 Task: Edit Written By SAAC in Adrenaline Trailer
Action: Mouse pressed left at (92, 55)
Screenshot: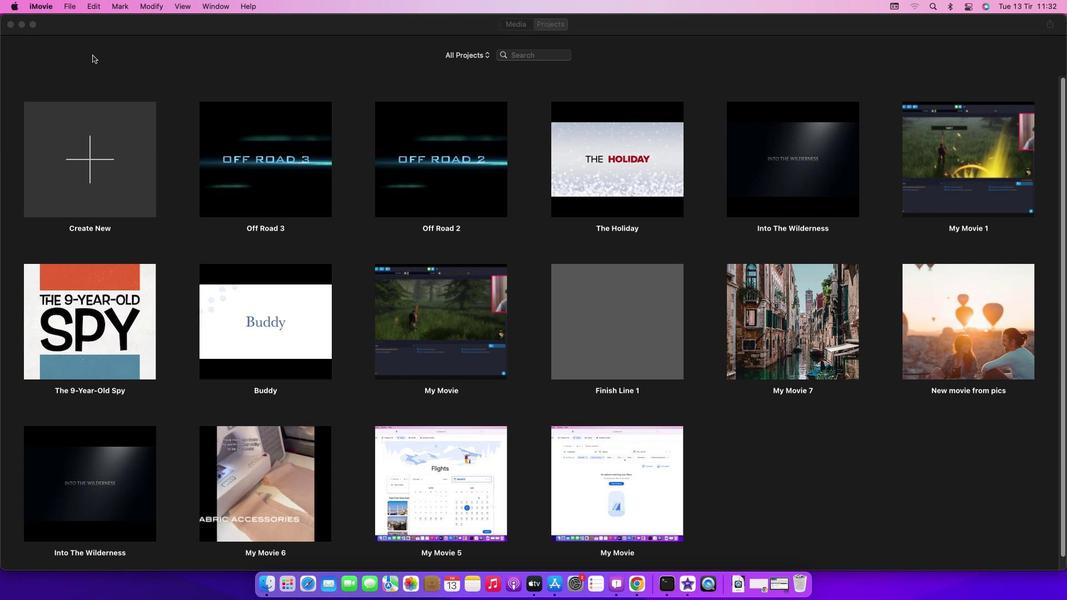 
Action: Mouse moved to (71, 8)
Screenshot: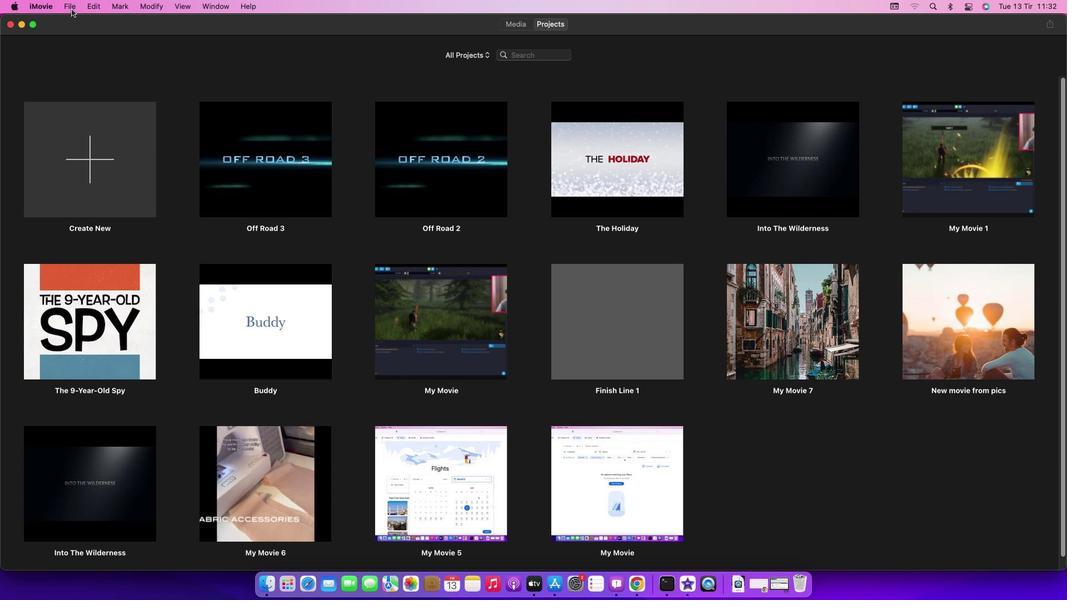 
Action: Mouse pressed left at (71, 8)
Screenshot: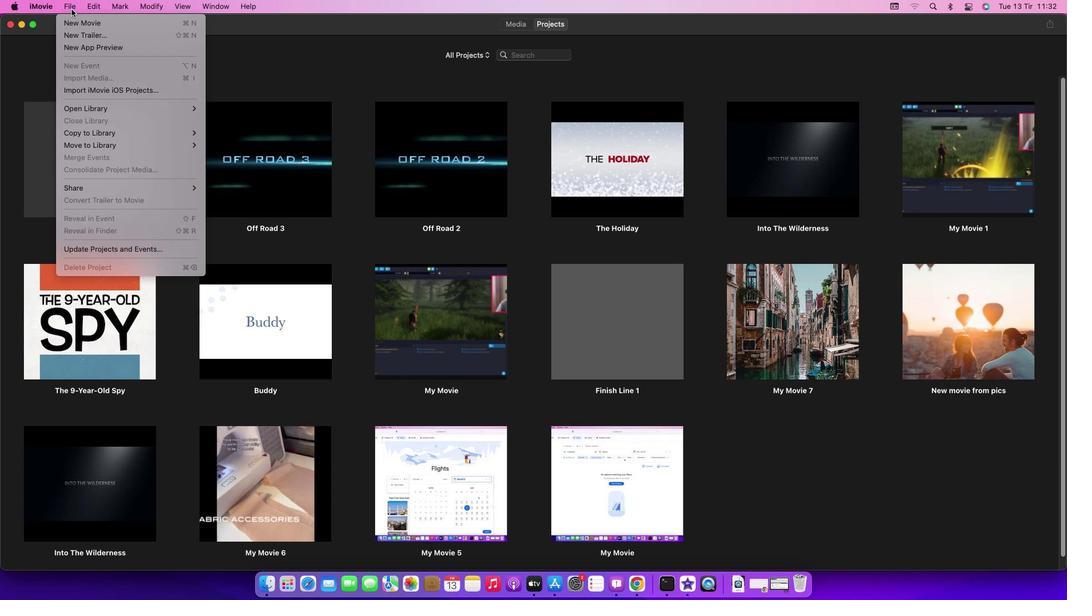 
Action: Mouse moved to (90, 37)
Screenshot: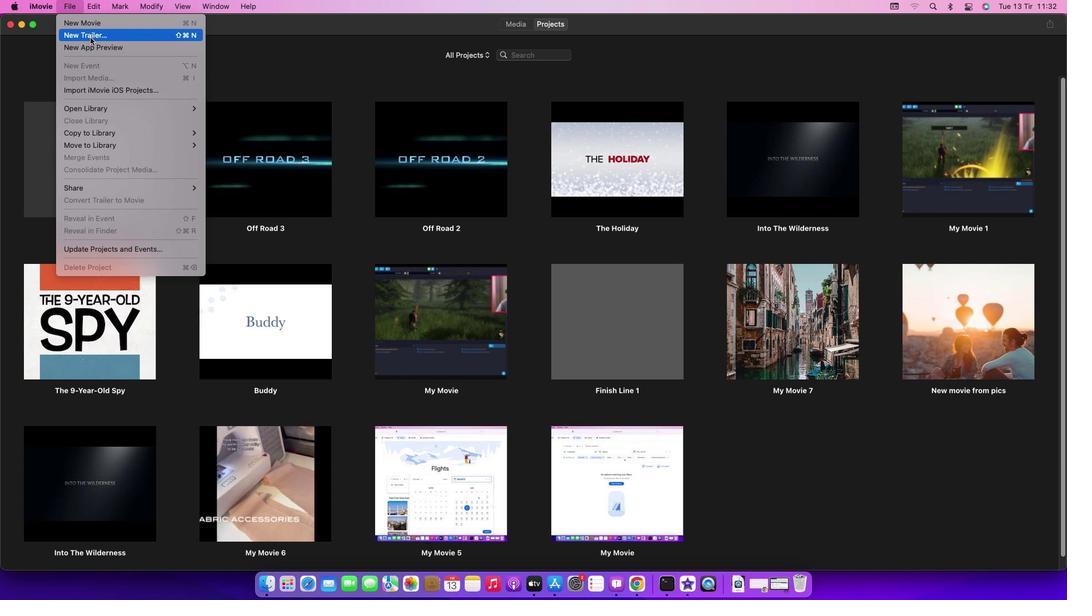 
Action: Mouse pressed left at (90, 37)
Screenshot: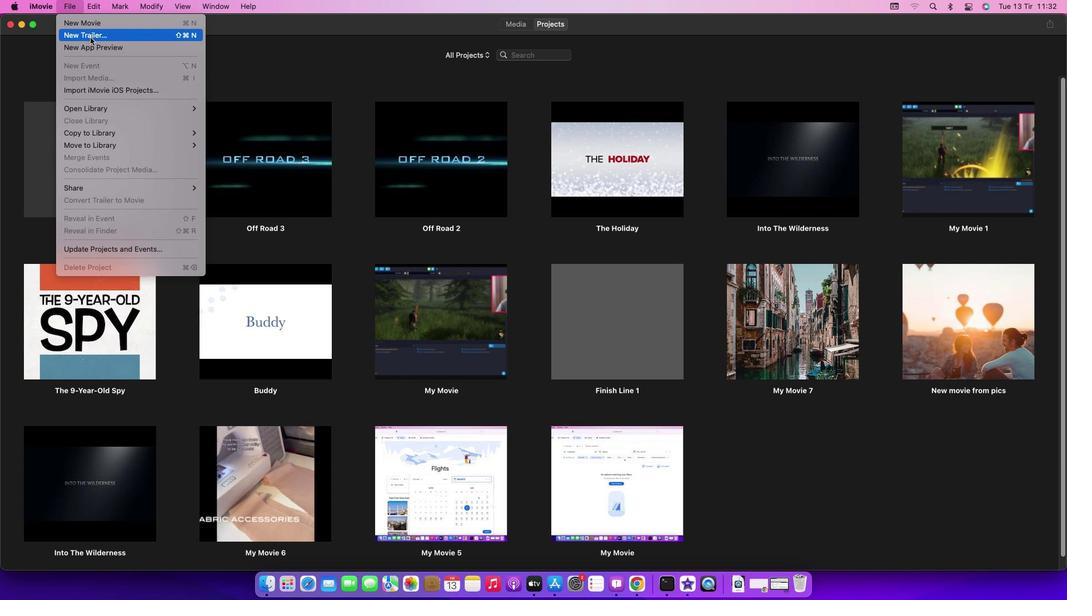 
Action: Mouse moved to (627, 313)
Screenshot: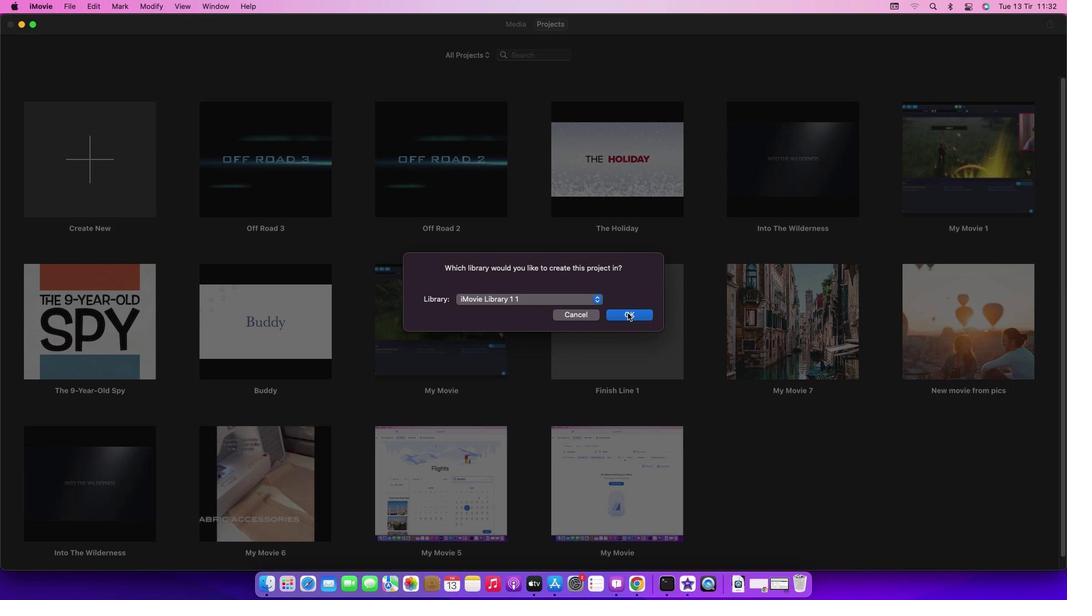 
Action: Mouse pressed left at (627, 313)
Screenshot: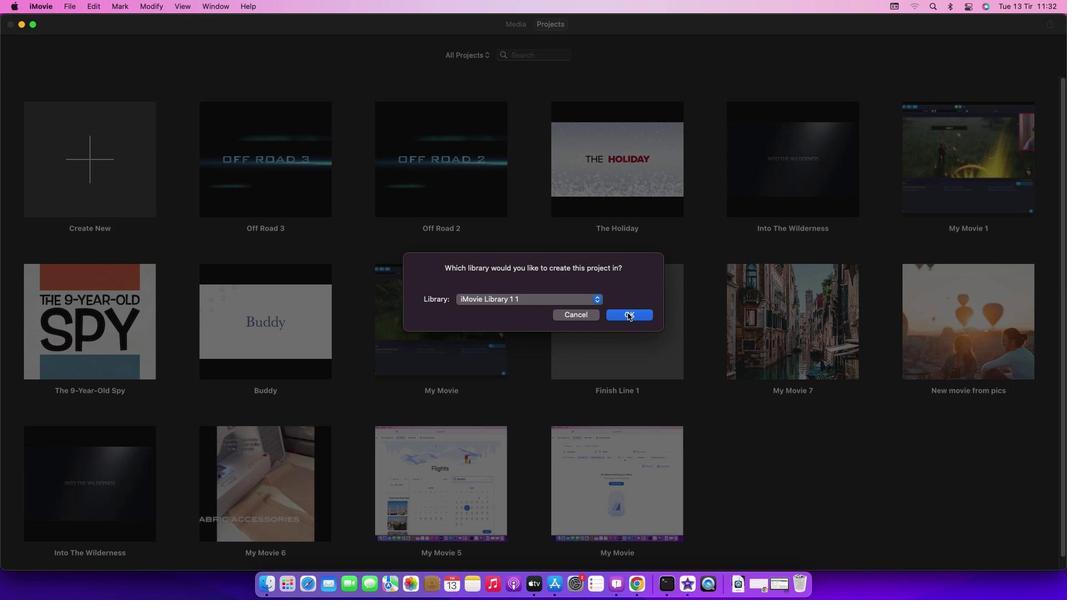 
Action: Mouse moved to (520, 225)
Screenshot: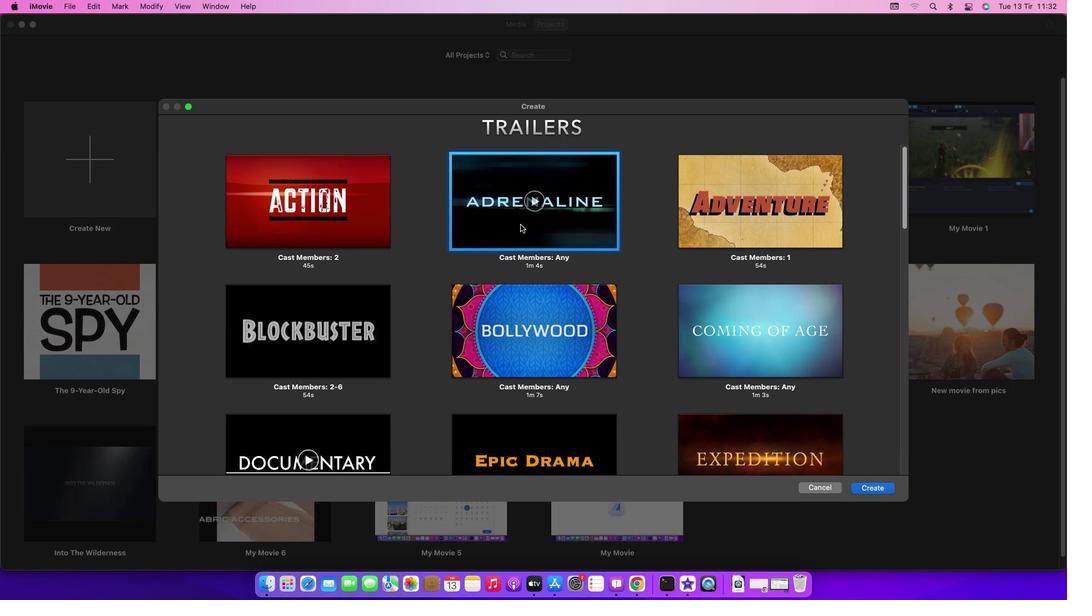 
Action: Mouse pressed left at (520, 225)
Screenshot: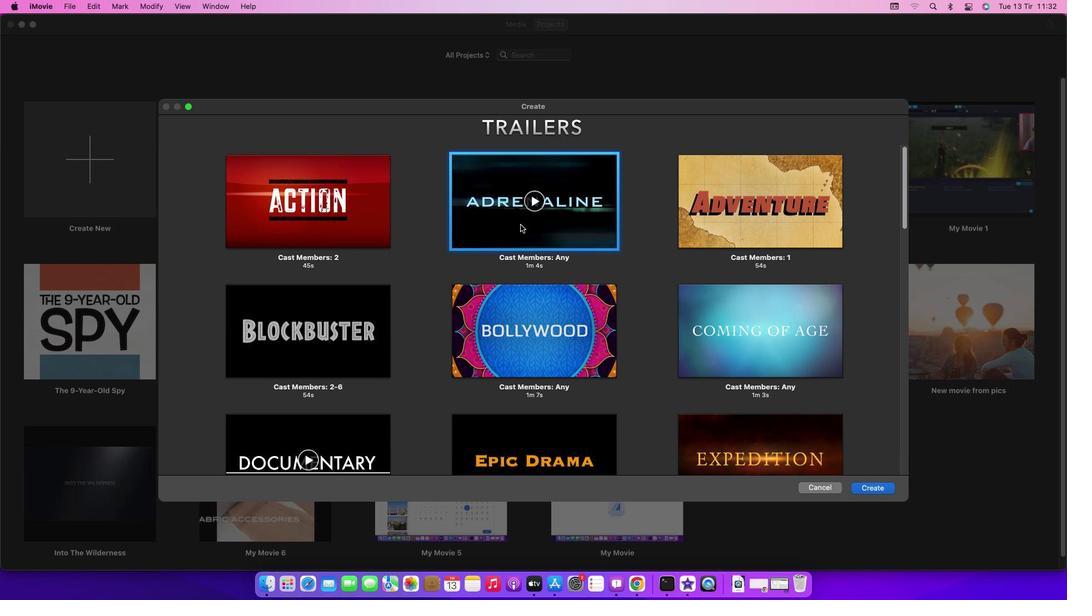 
Action: Mouse moved to (873, 485)
Screenshot: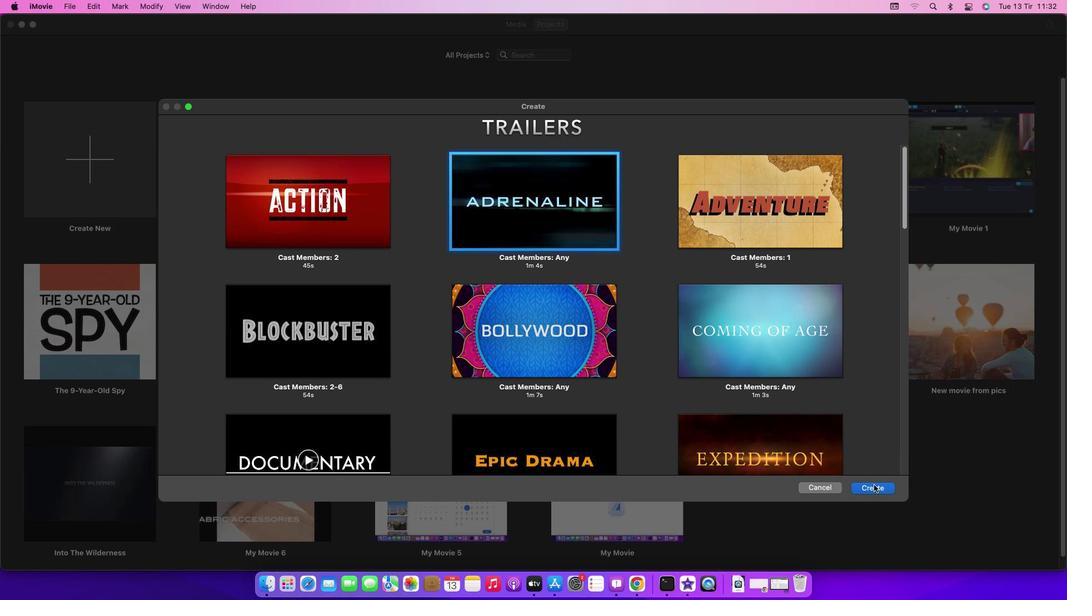 
Action: Mouse pressed left at (873, 485)
Screenshot: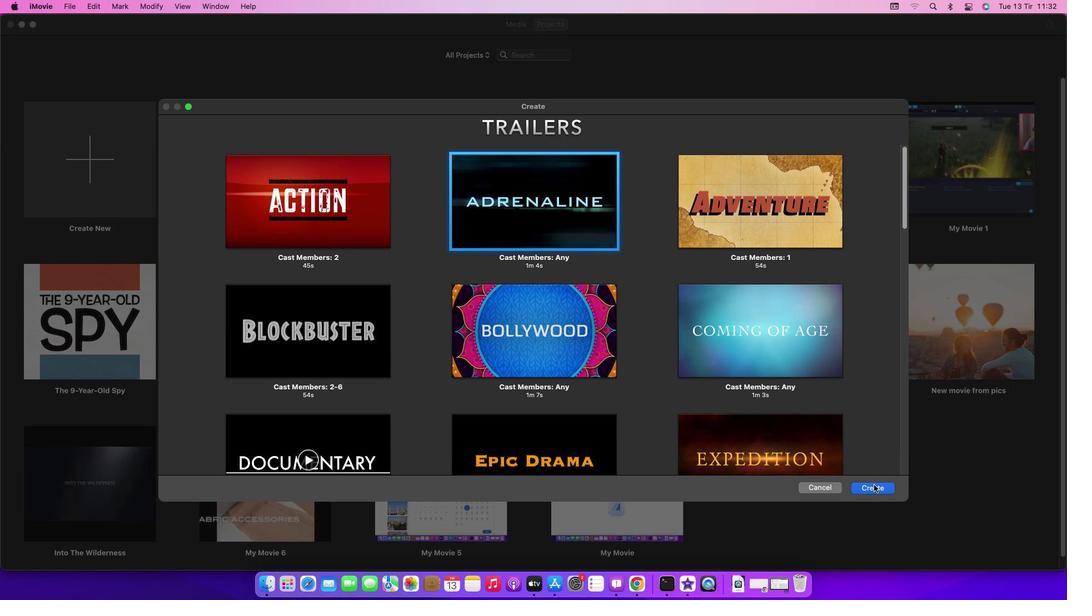 
Action: Mouse moved to (272, 495)
Screenshot: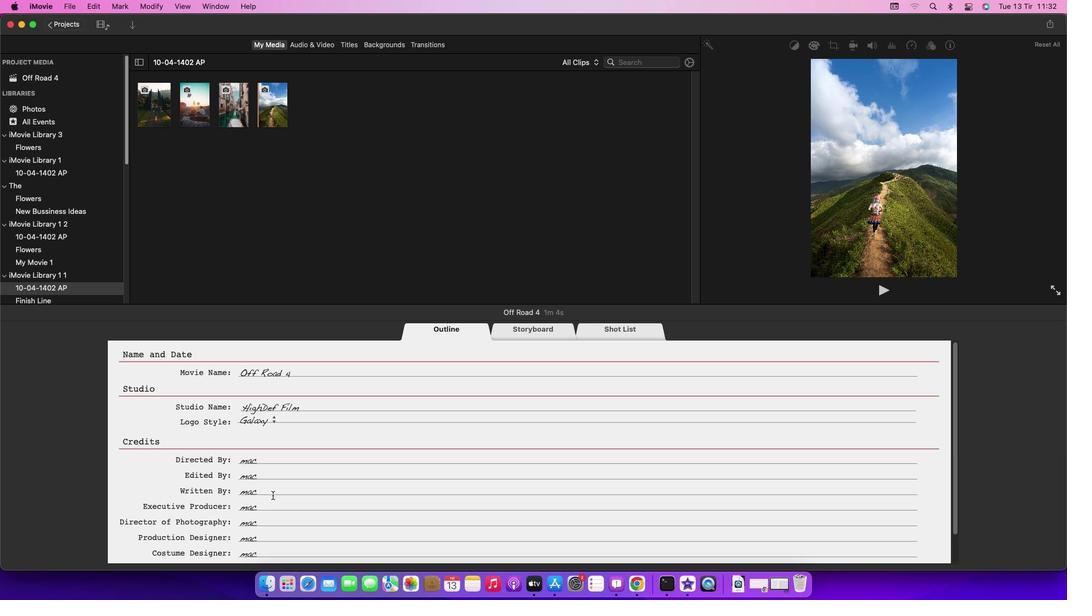
Action: Mouse pressed left at (272, 495)
Screenshot: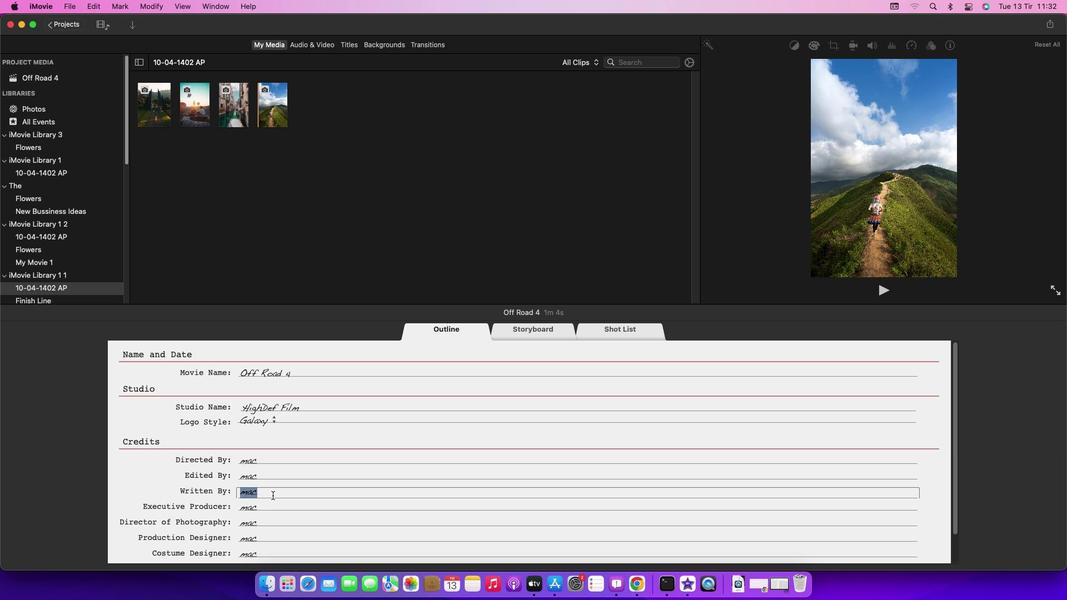 
Action: Key pressed Key.backspace'S''A''A''C'Key.enter
Screenshot: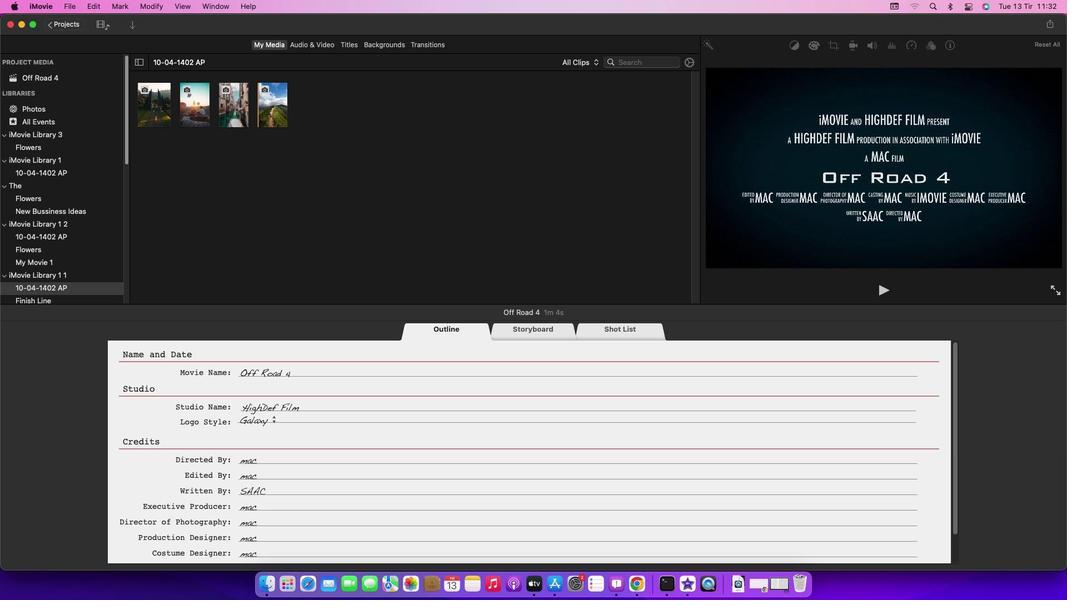 
